 Task: Add the flow automation component in the site builder.
Action: Mouse moved to (930, 68)
Screenshot: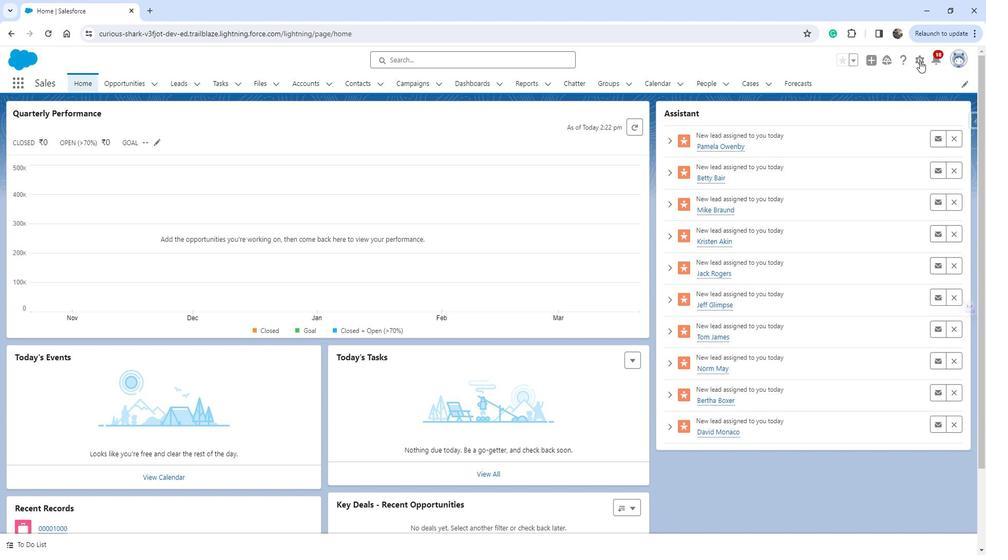 
Action: Mouse pressed left at (930, 68)
Screenshot: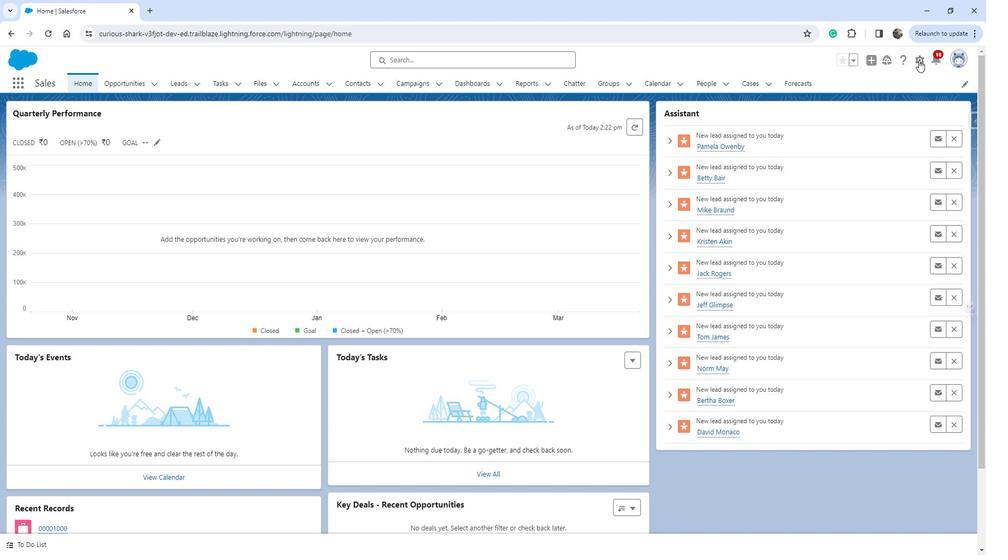 
Action: Mouse moved to (881, 104)
Screenshot: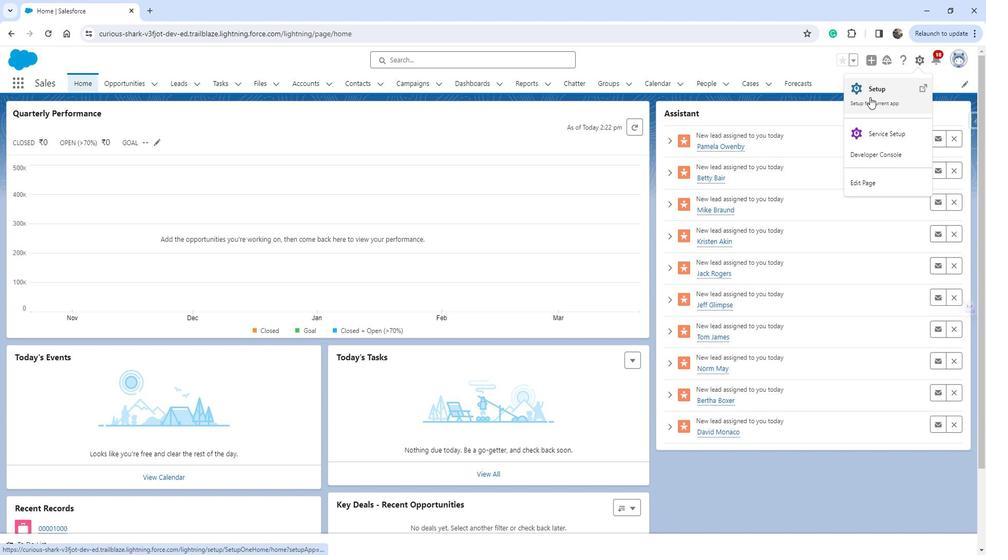 
Action: Mouse pressed left at (881, 104)
Screenshot: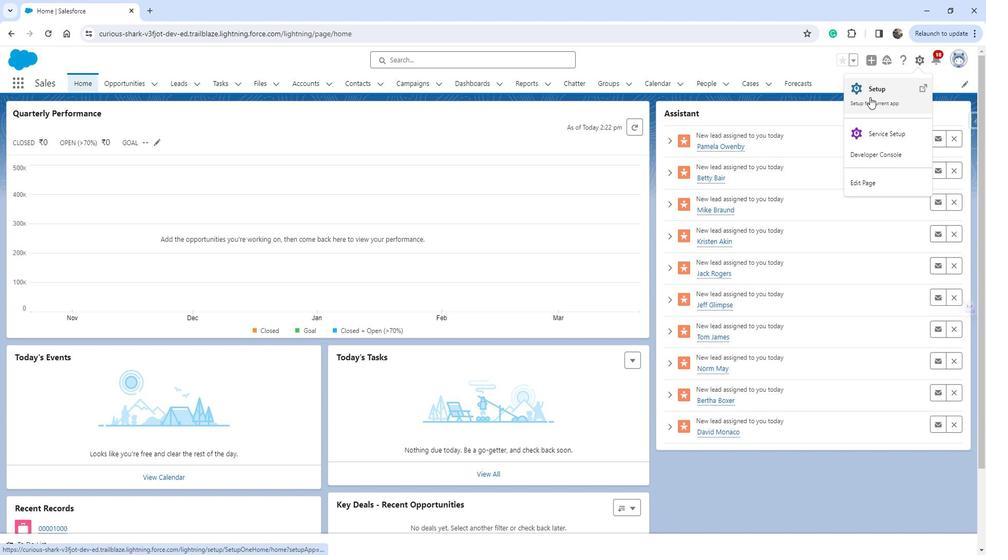 
Action: Mouse moved to (88, 307)
Screenshot: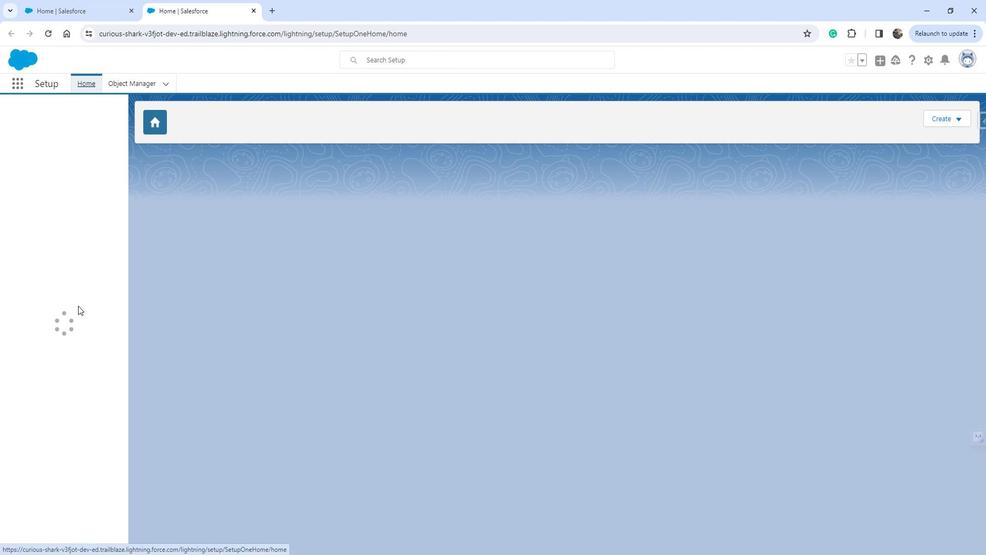
Action: Mouse scrolled (88, 307) with delta (0, 0)
Screenshot: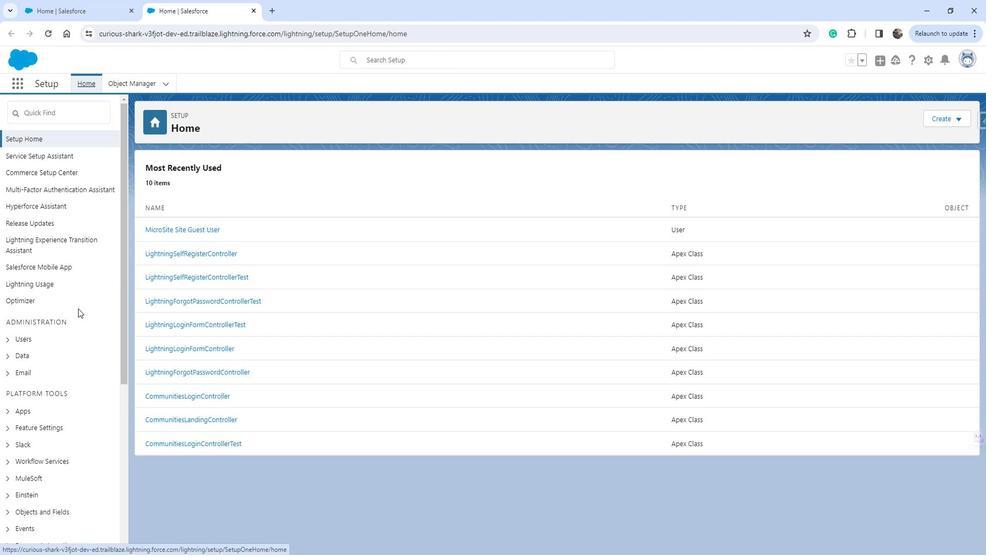 
Action: Mouse scrolled (88, 307) with delta (0, 0)
Screenshot: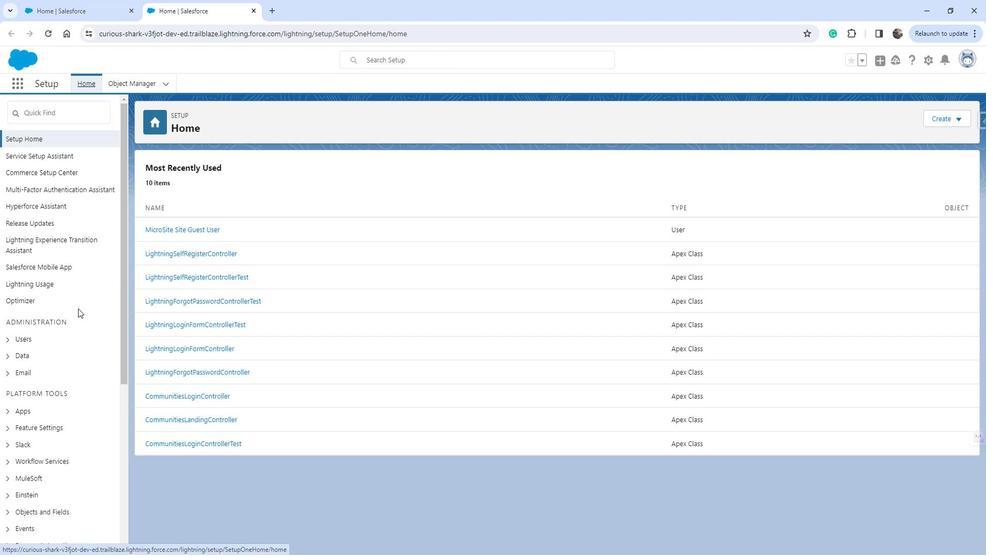 
Action: Mouse scrolled (88, 307) with delta (0, 0)
Screenshot: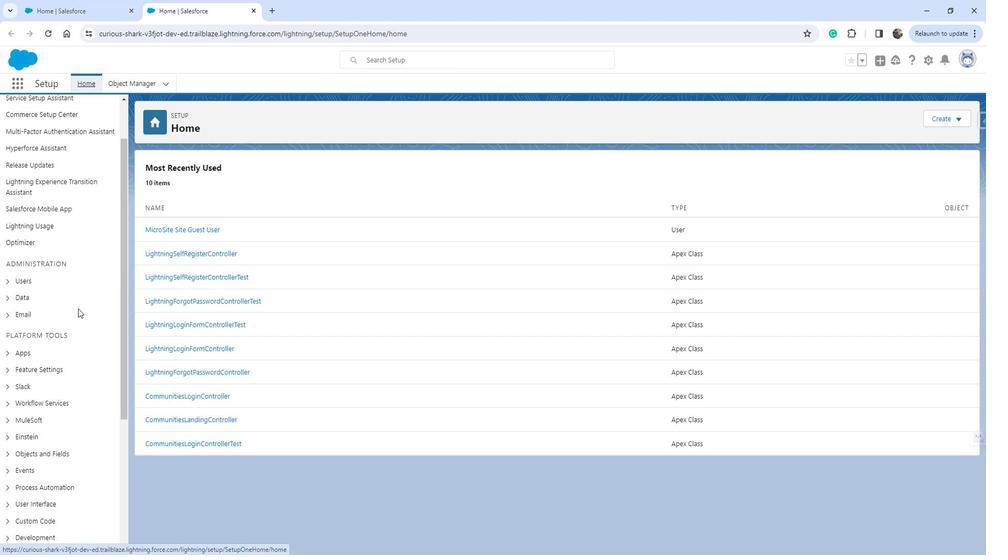 
Action: Mouse moved to (47, 266)
Screenshot: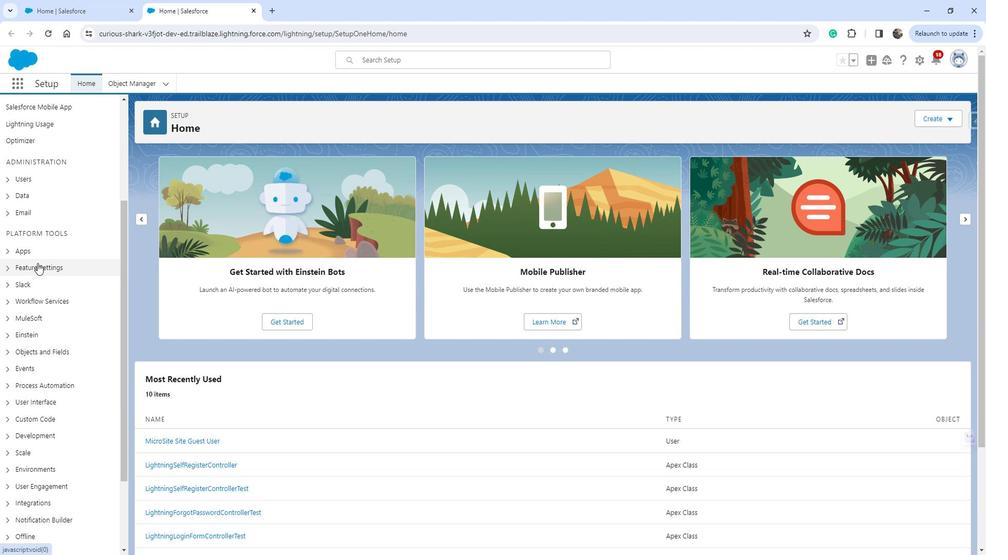 
Action: Mouse pressed left at (47, 266)
Screenshot: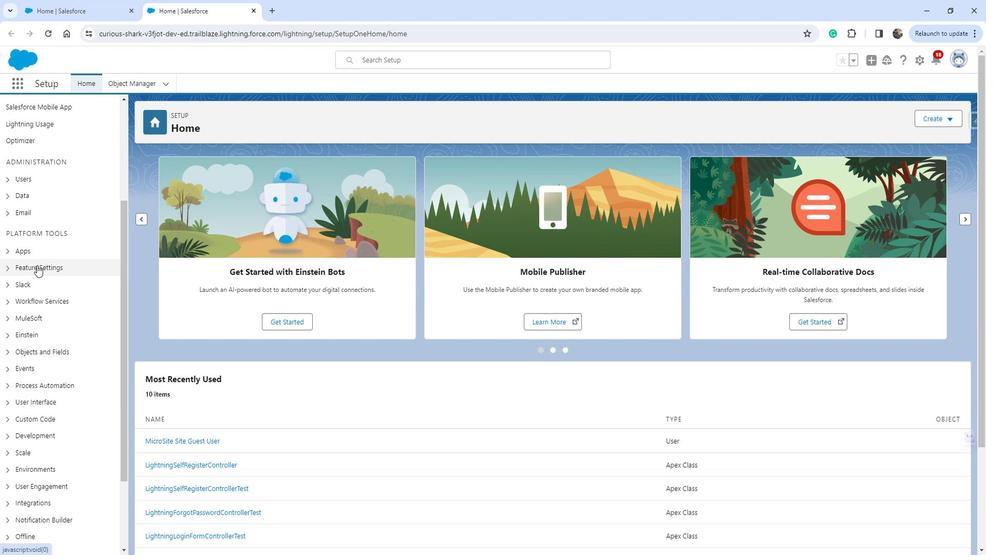 
Action: Mouse moved to (50, 348)
Screenshot: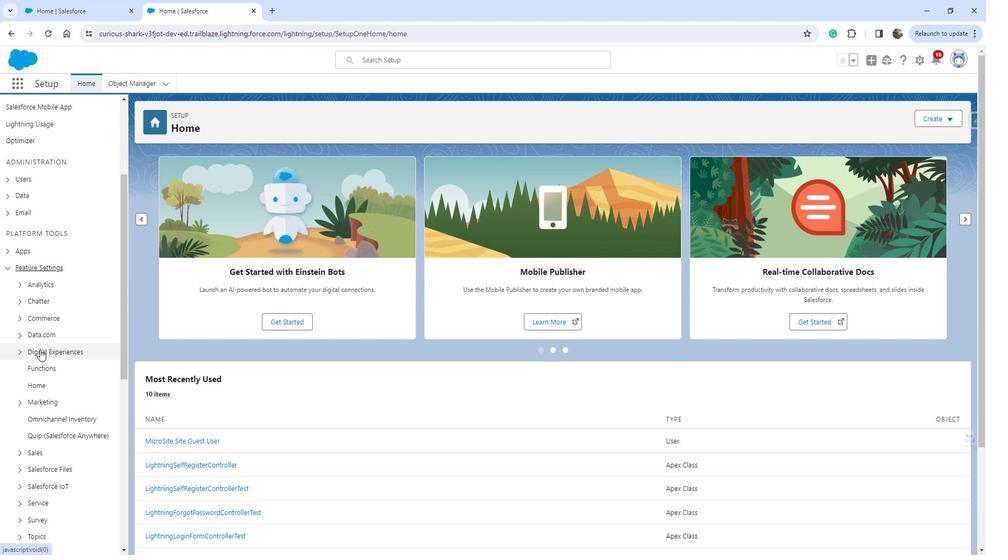 
Action: Mouse pressed left at (50, 348)
Screenshot: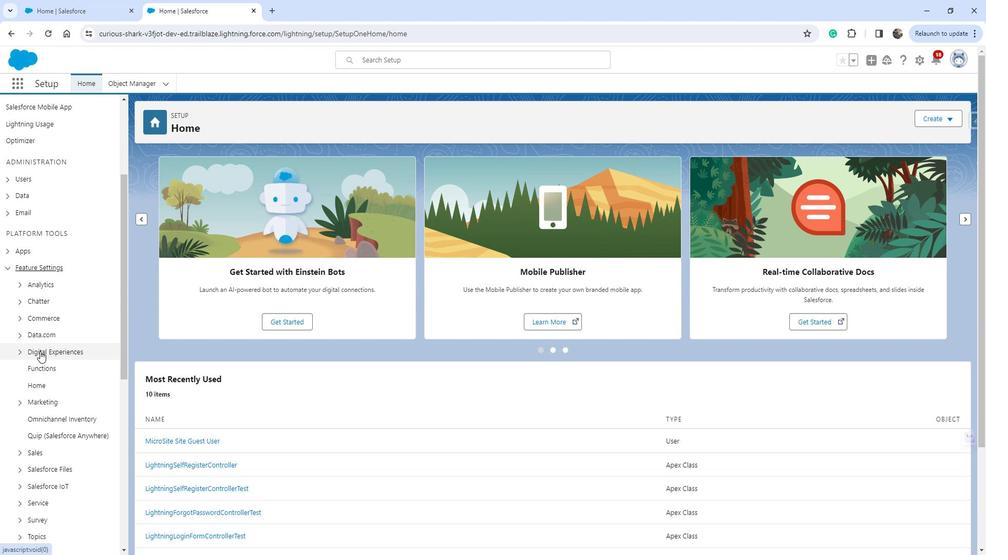 
Action: Mouse moved to (71, 342)
Screenshot: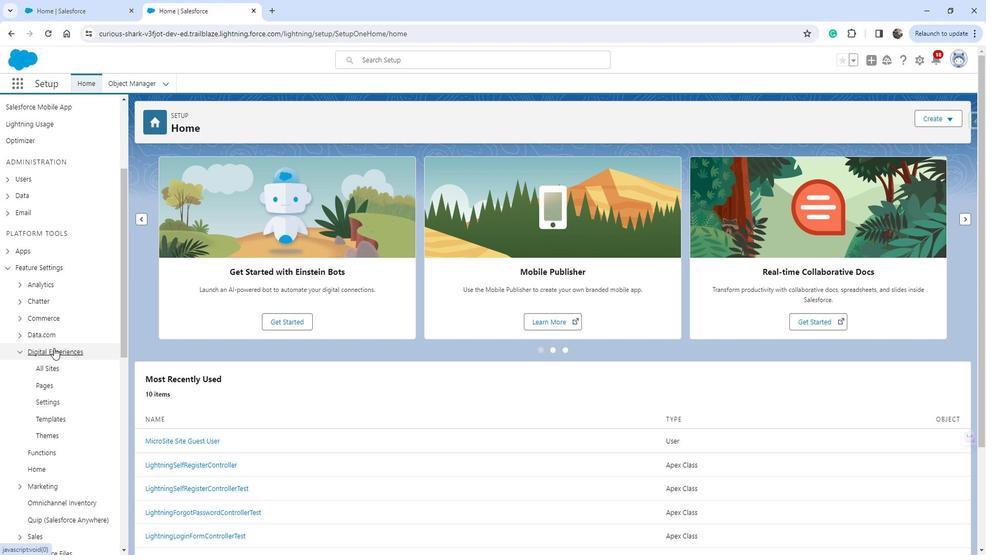 
Action: Mouse scrolled (71, 342) with delta (0, 0)
Screenshot: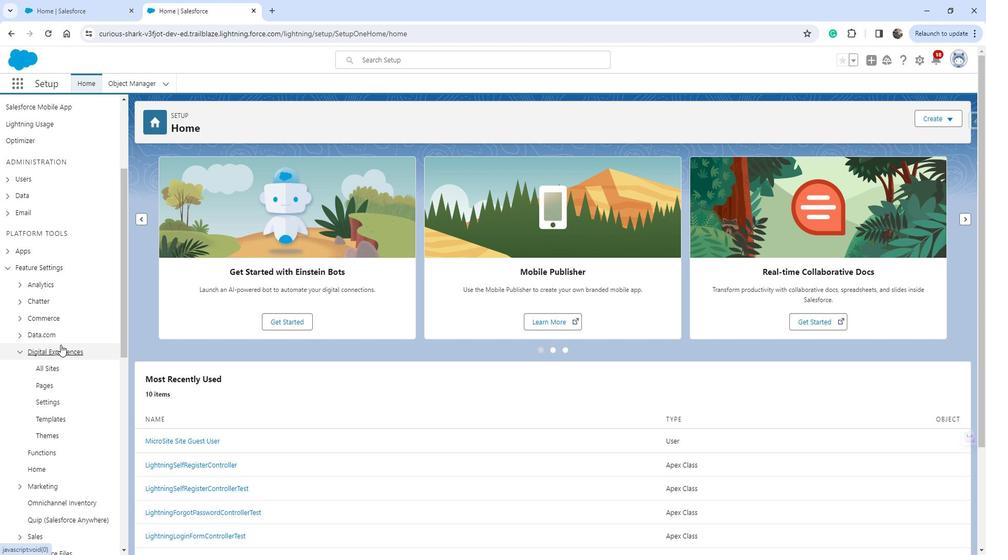 
Action: Mouse scrolled (71, 342) with delta (0, 0)
Screenshot: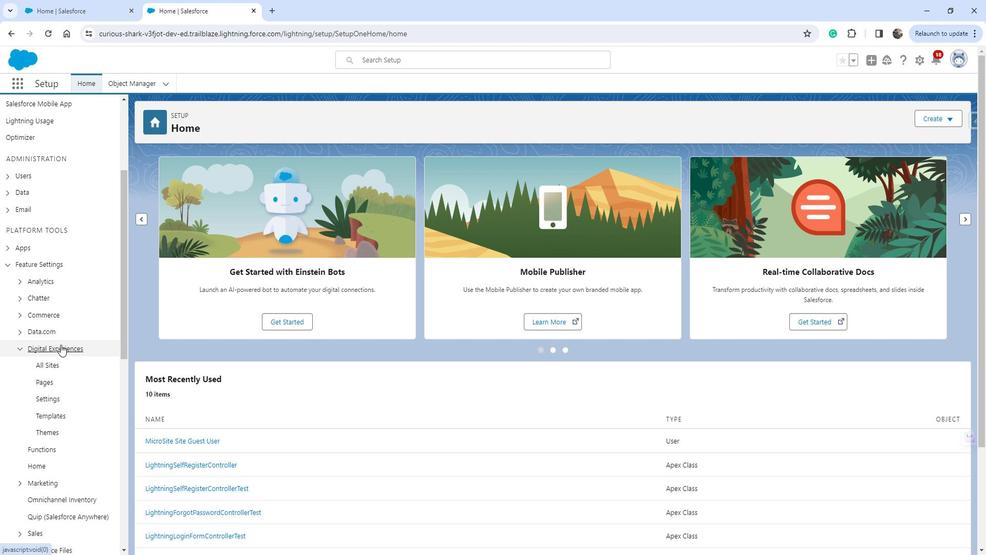 
Action: Mouse moved to (61, 263)
Screenshot: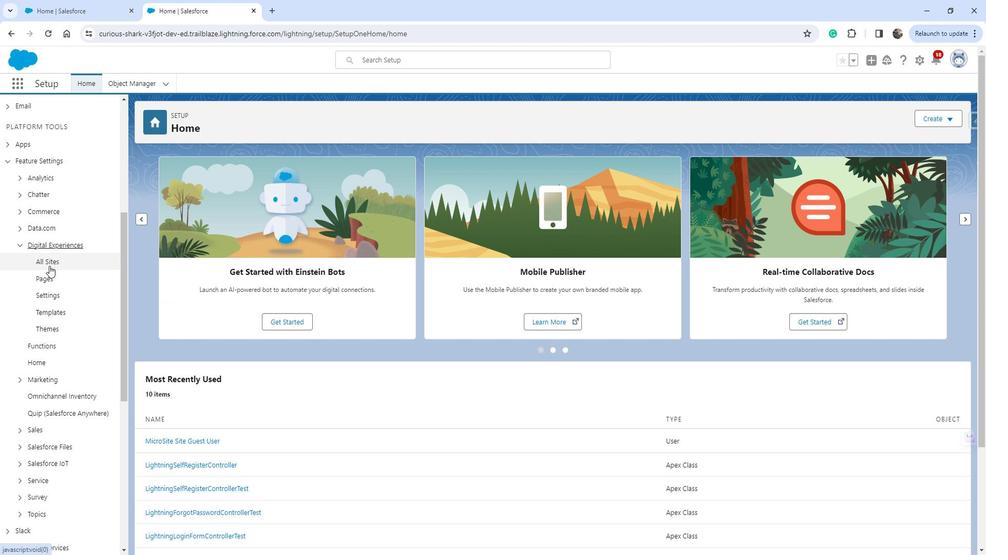 
Action: Mouse pressed left at (61, 263)
Screenshot: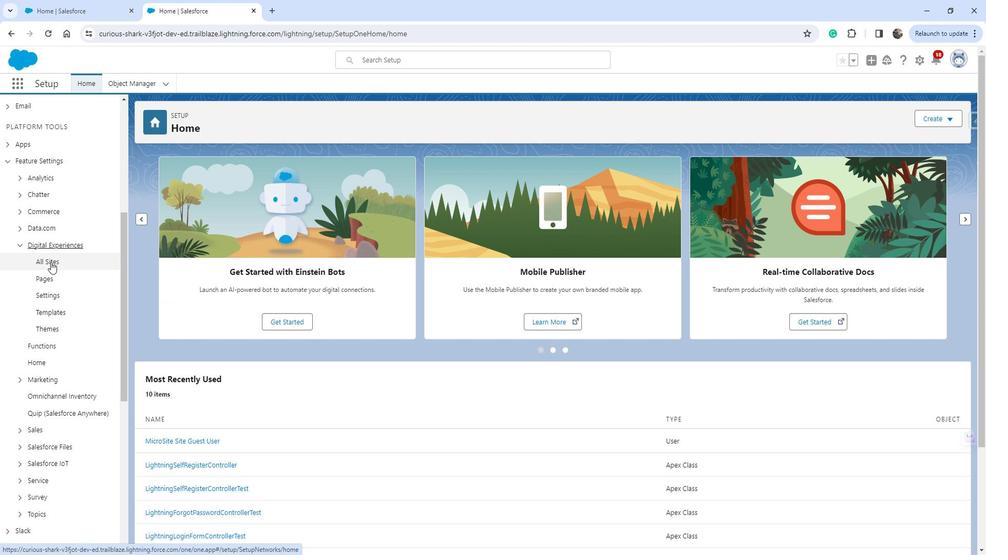 
Action: Mouse moved to (180, 244)
Screenshot: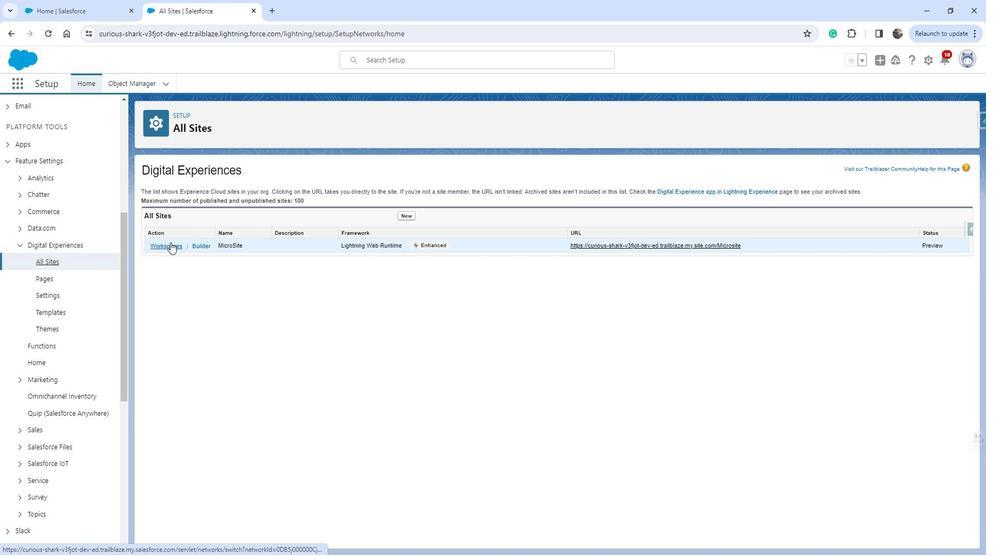 
Action: Mouse pressed left at (180, 244)
Screenshot: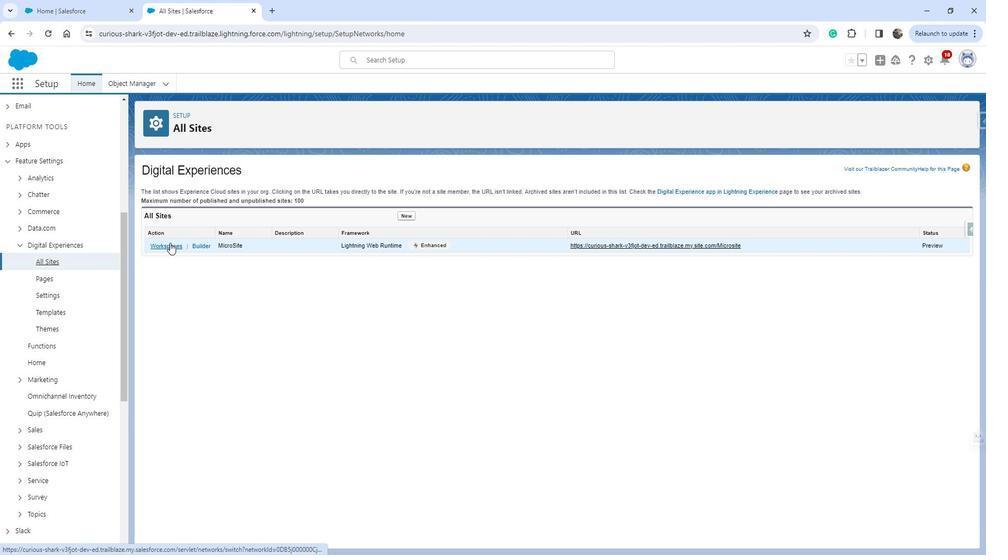 
Action: Mouse moved to (138, 239)
Screenshot: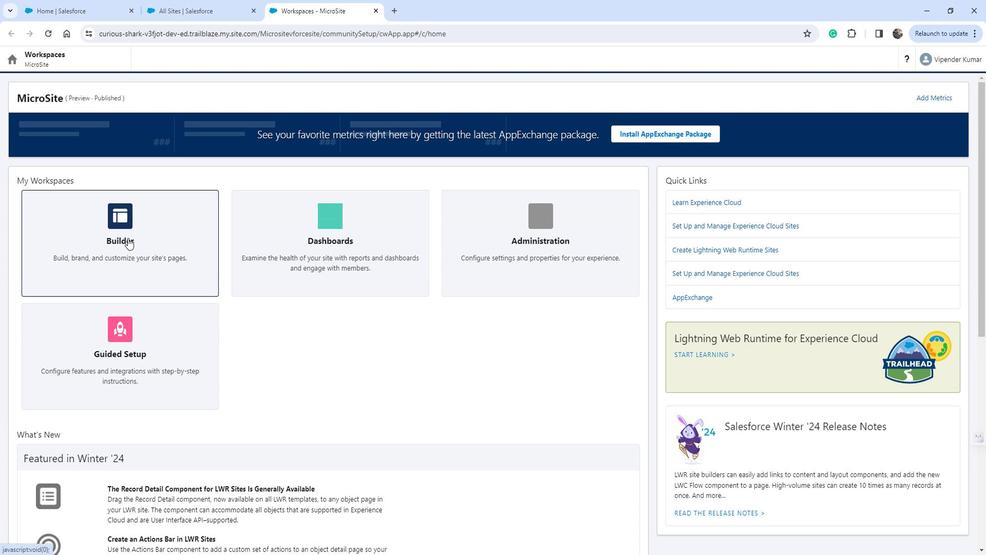 
Action: Mouse pressed left at (138, 239)
Screenshot: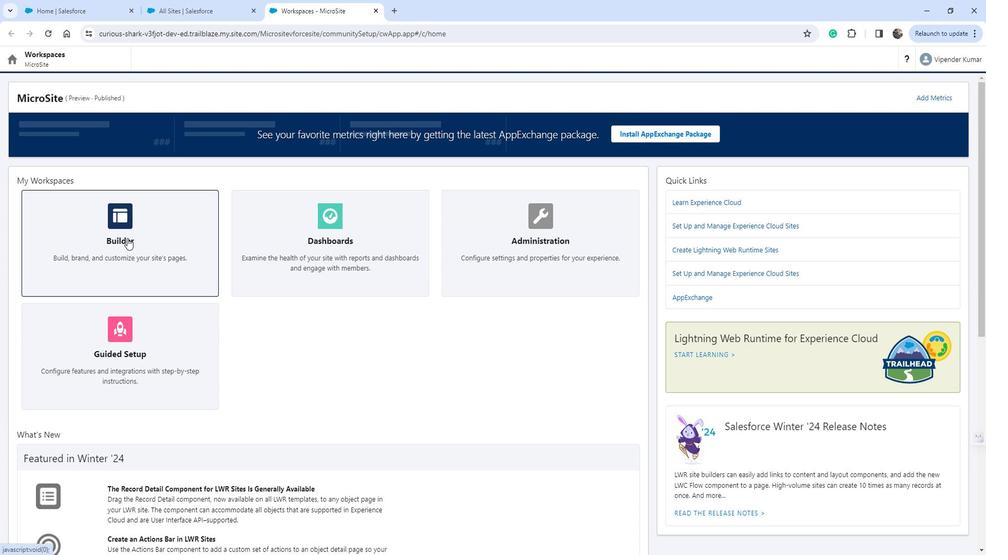 
Action: Mouse moved to (33, 102)
Screenshot: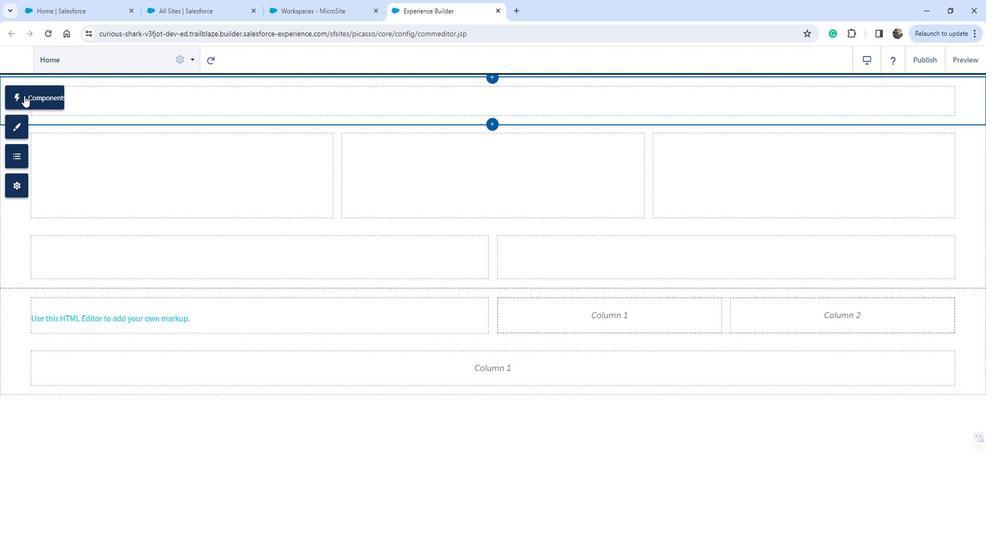 
Action: Mouse pressed left at (33, 102)
Screenshot: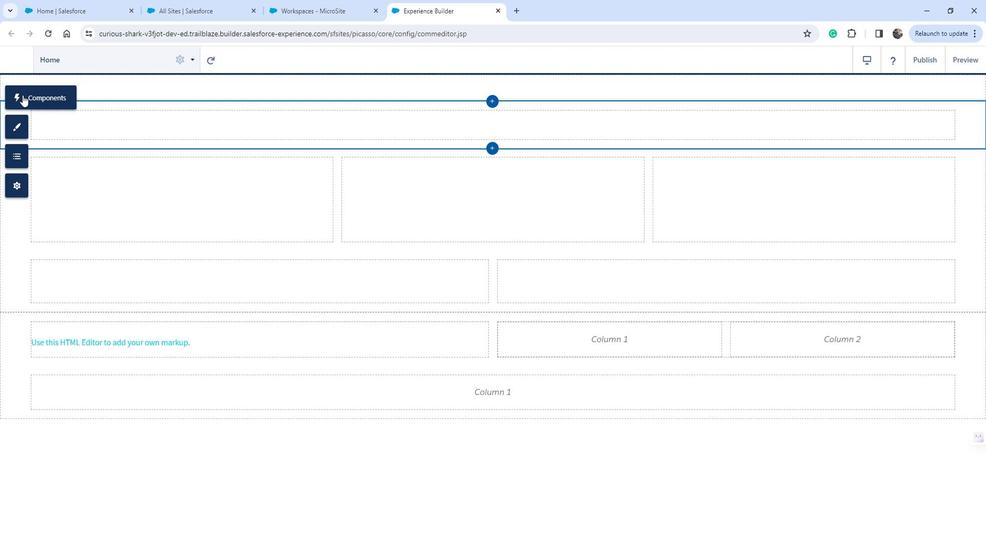 
Action: Mouse moved to (145, 244)
Screenshot: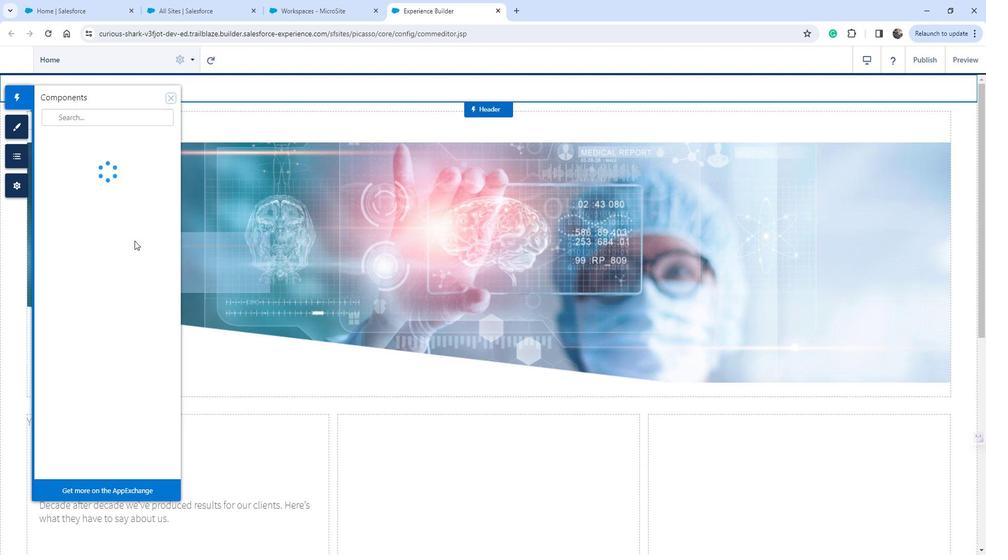 
Action: Mouse scrolled (145, 243) with delta (0, 0)
Screenshot: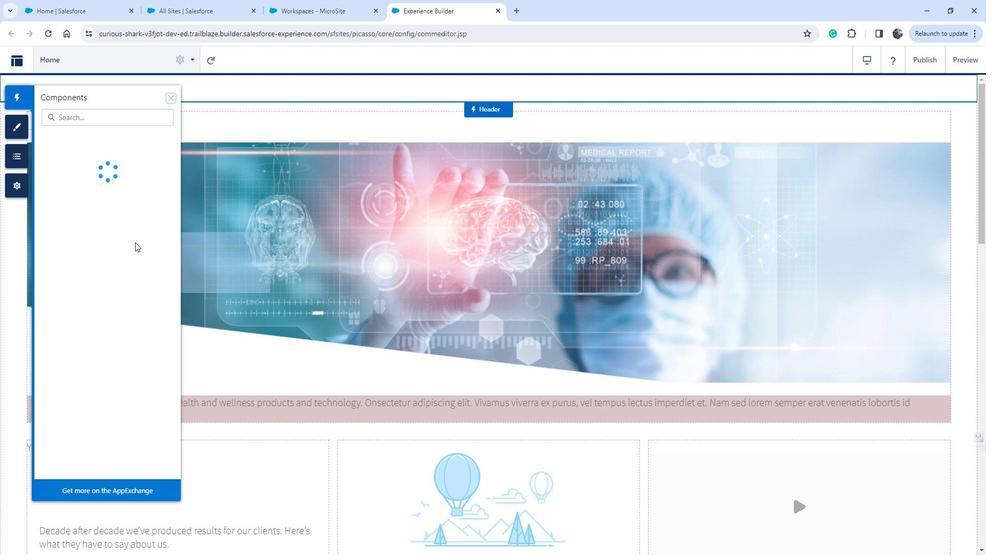 
Action: Mouse scrolled (145, 243) with delta (0, 0)
Screenshot: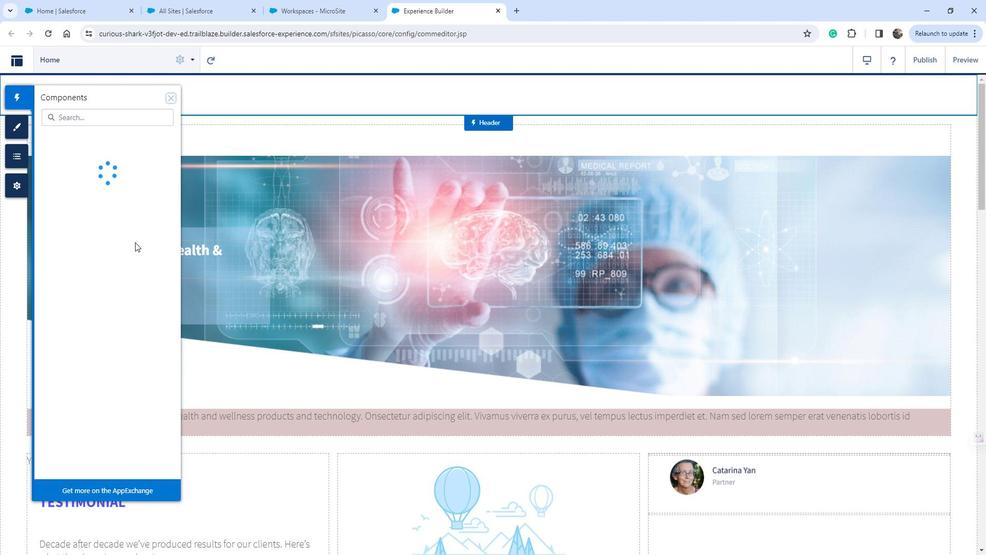 
Action: Mouse moved to (230, 284)
Screenshot: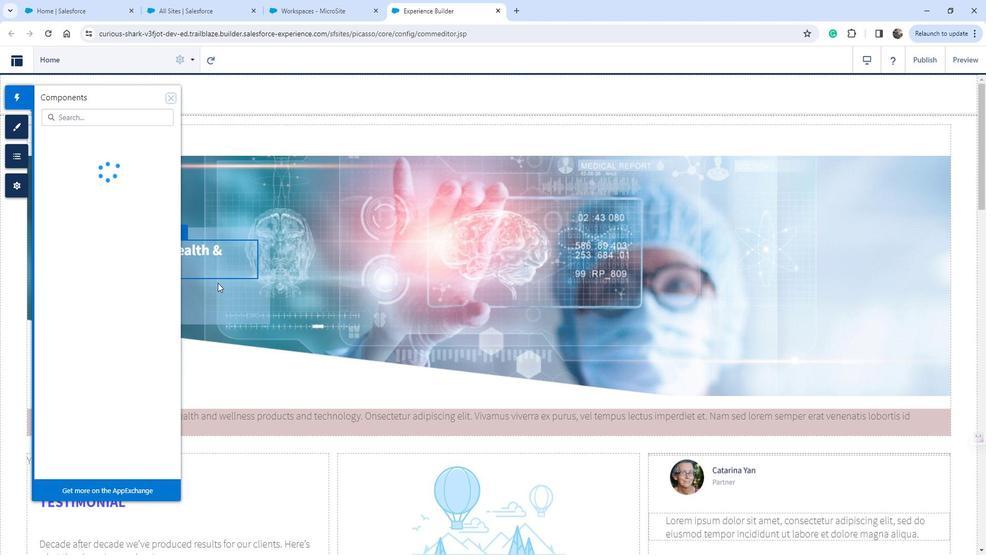 
Action: Mouse scrolled (230, 283) with delta (0, 0)
Screenshot: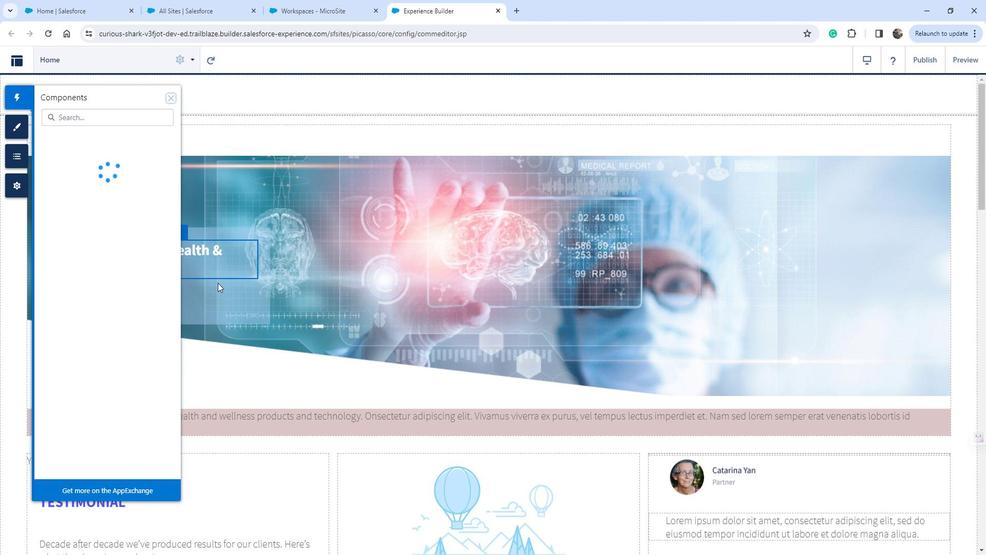 
Action: Mouse scrolled (230, 283) with delta (0, 0)
Screenshot: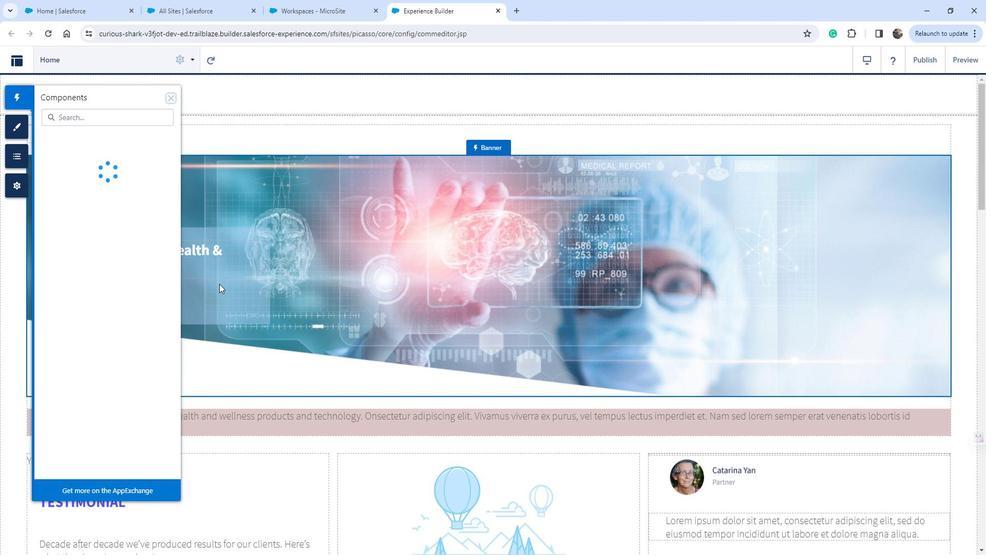 
Action: Mouse scrolled (230, 283) with delta (0, 0)
Screenshot: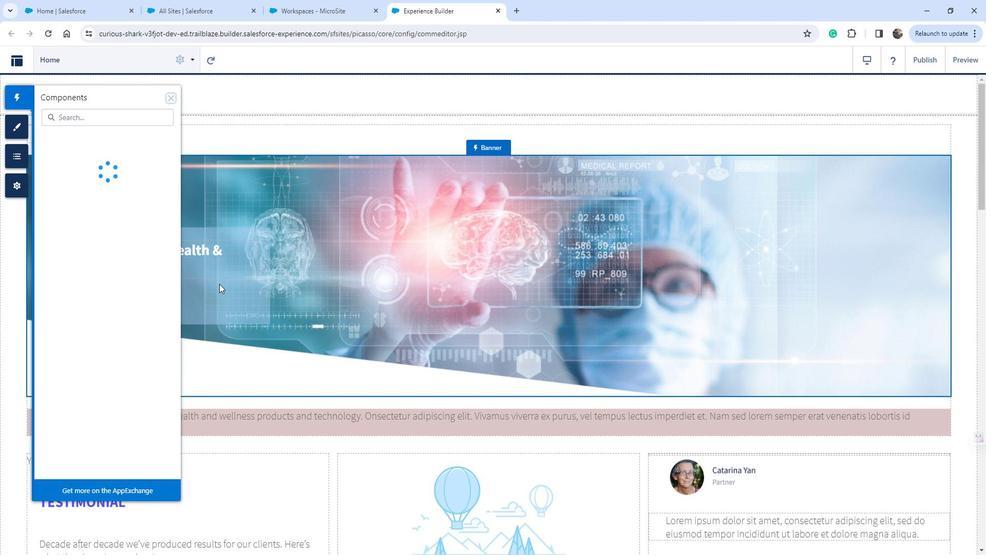 
Action: Mouse scrolled (230, 283) with delta (0, 0)
Screenshot: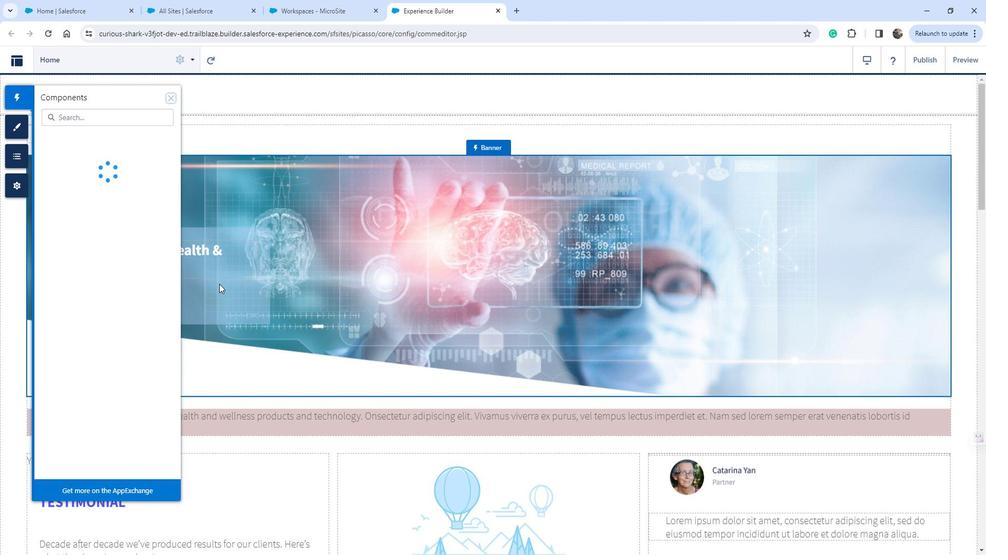 
Action: Mouse moved to (231, 284)
Screenshot: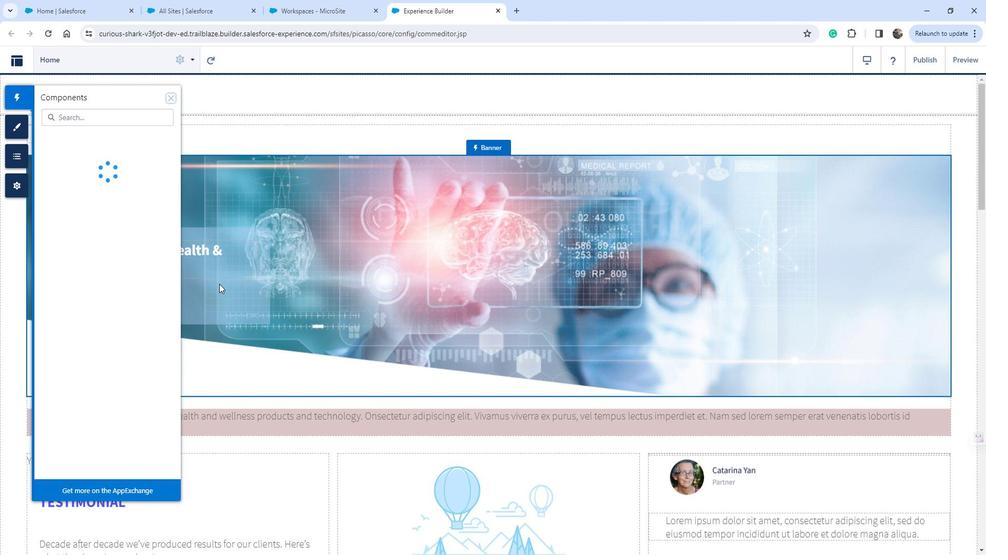 
Action: Mouse scrolled (231, 283) with delta (0, 0)
Screenshot: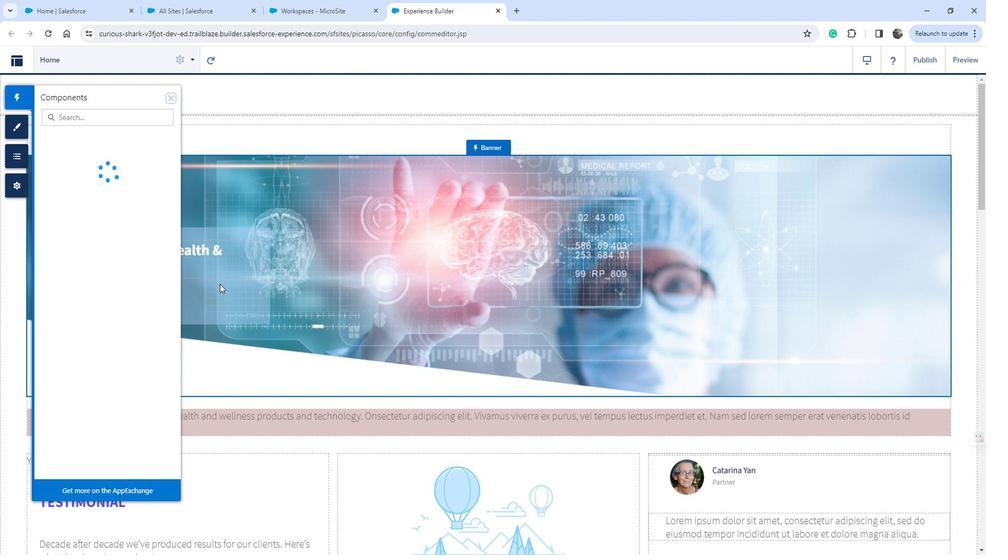 
Action: Mouse moved to (231, 284)
Screenshot: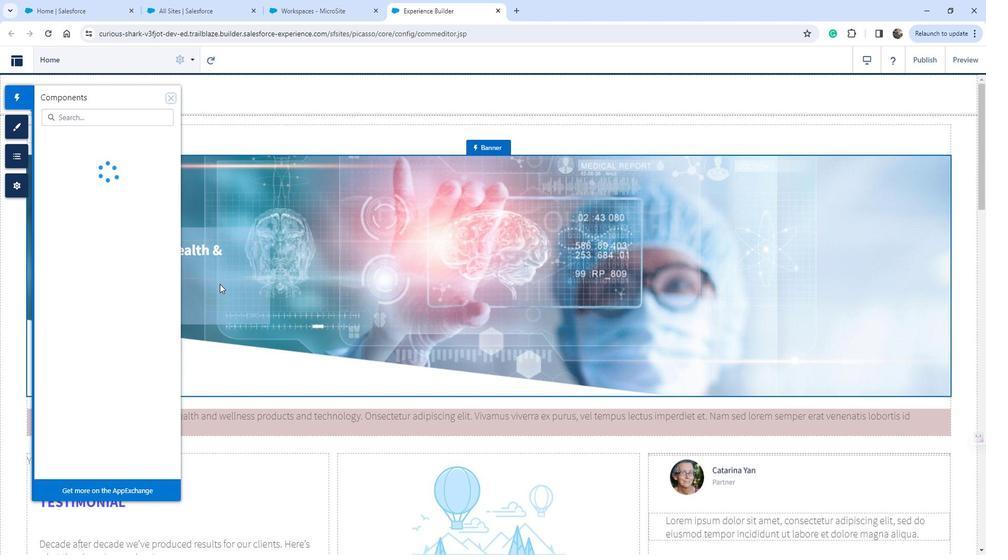 
Action: Mouse scrolled (231, 283) with delta (0, 0)
Screenshot: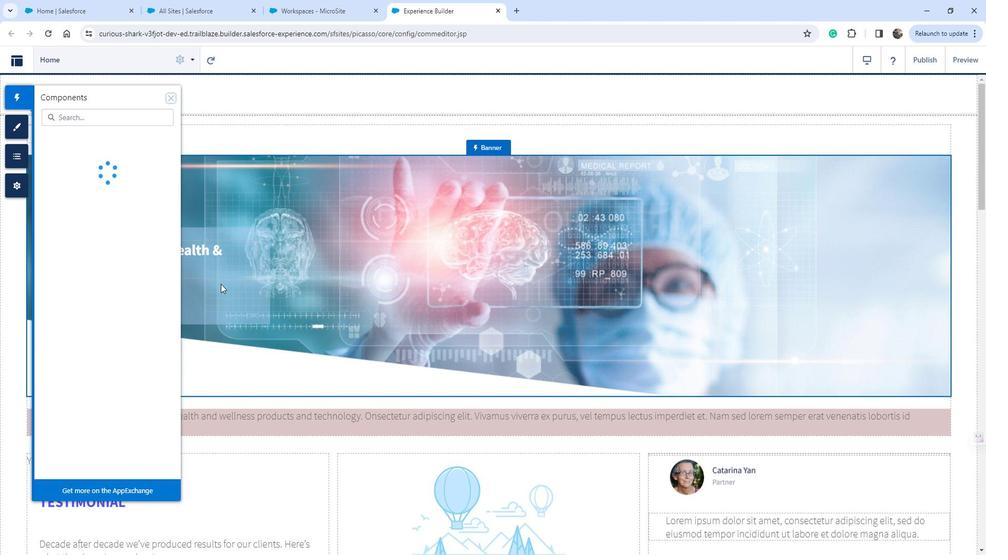
Action: Mouse scrolled (231, 283) with delta (0, 0)
Screenshot: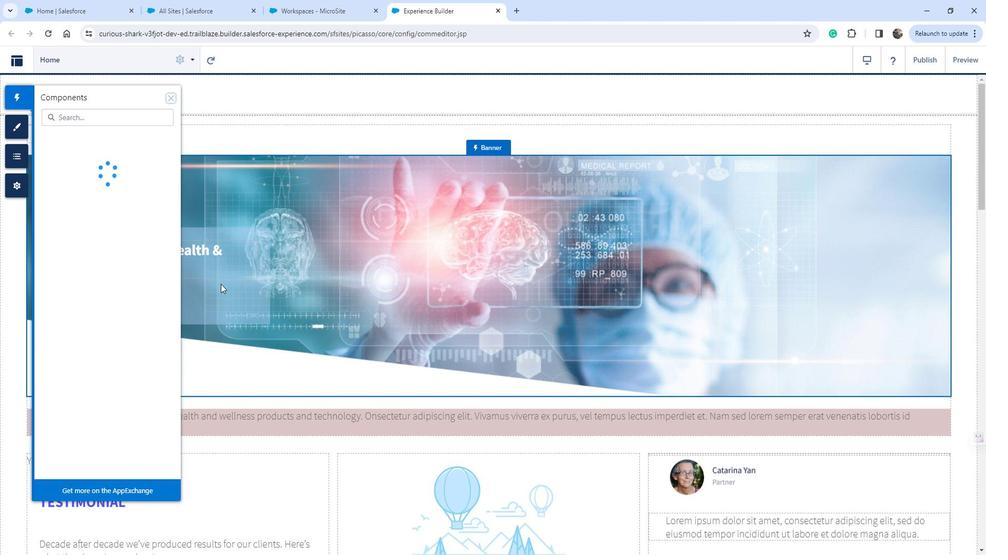
Action: Mouse scrolled (231, 283) with delta (0, 0)
Screenshot: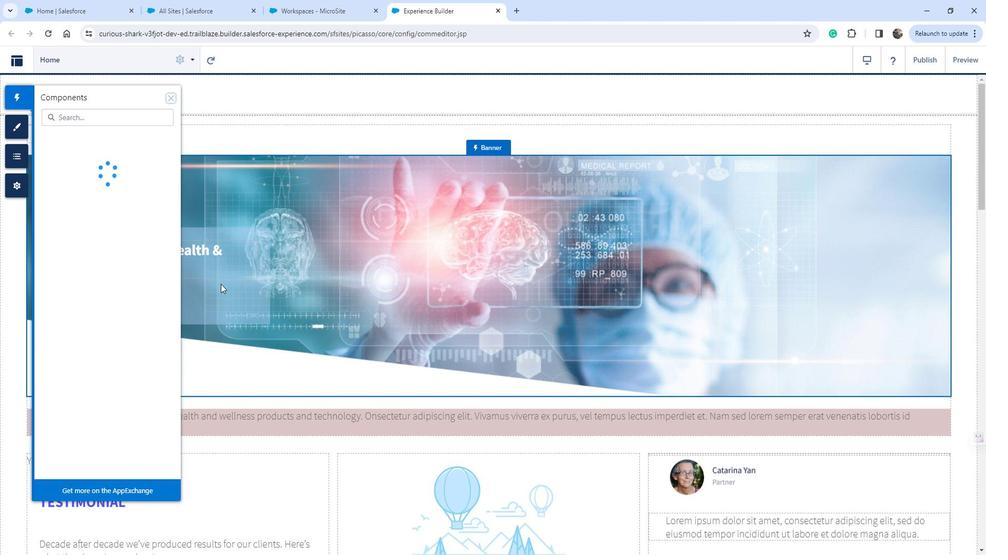 
Action: Mouse scrolled (231, 283) with delta (0, 0)
Screenshot: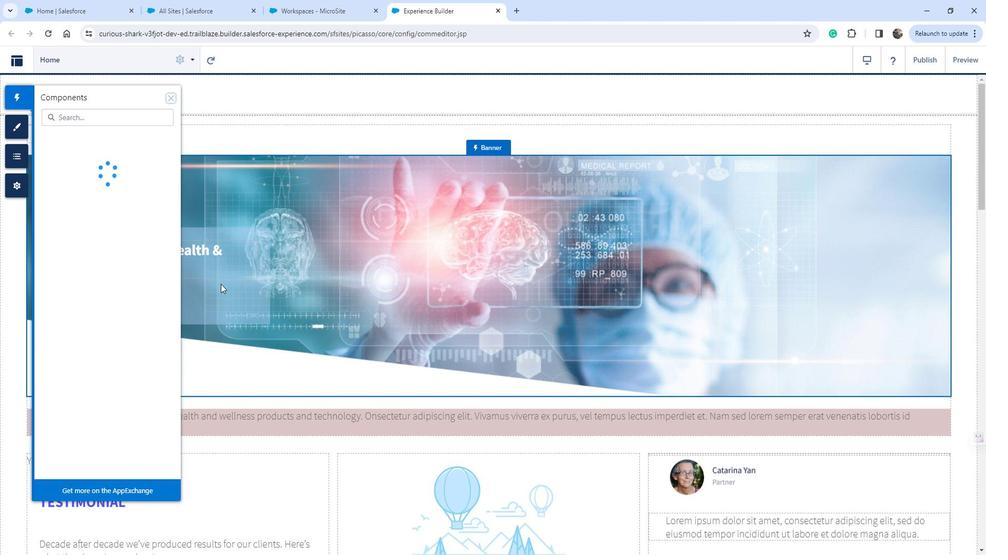 
Action: Mouse scrolled (231, 283) with delta (0, 0)
Screenshot: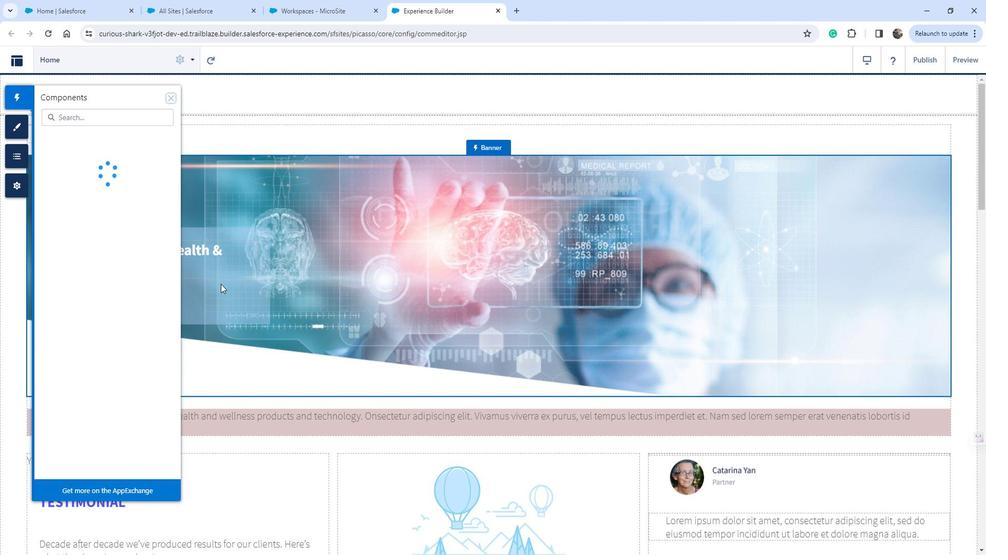
Action: Mouse moved to (233, 284)
Screenshot: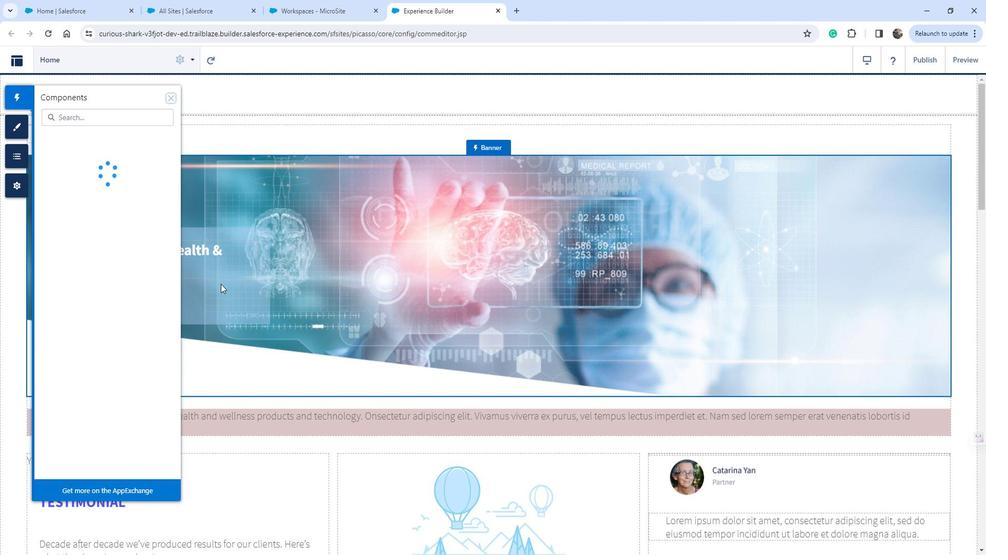 
Action: Mouse scrolled (233, 283) with delta (0, 0)
Screenshot: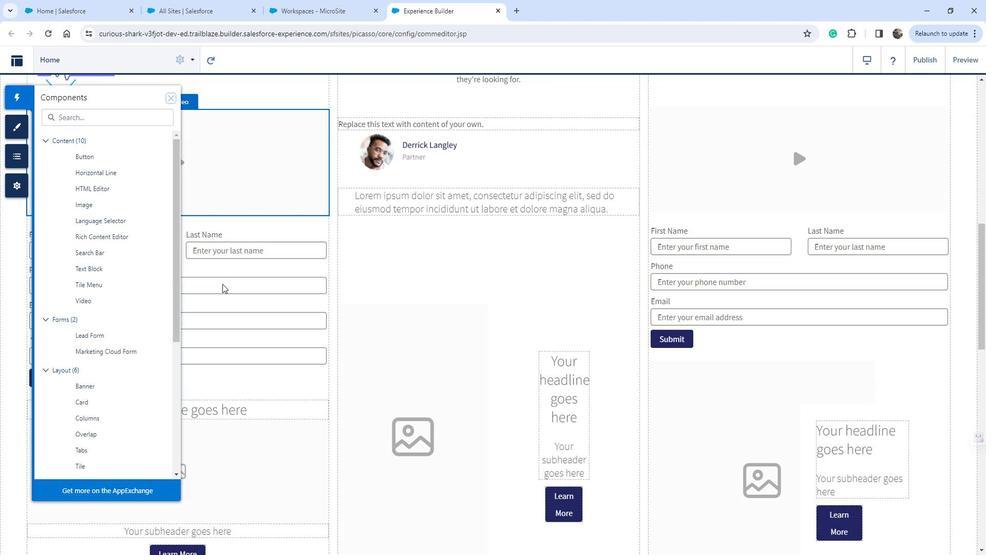 
Action: Mouse scrolled (233, 283) with delta (0, 0)
Screenshot: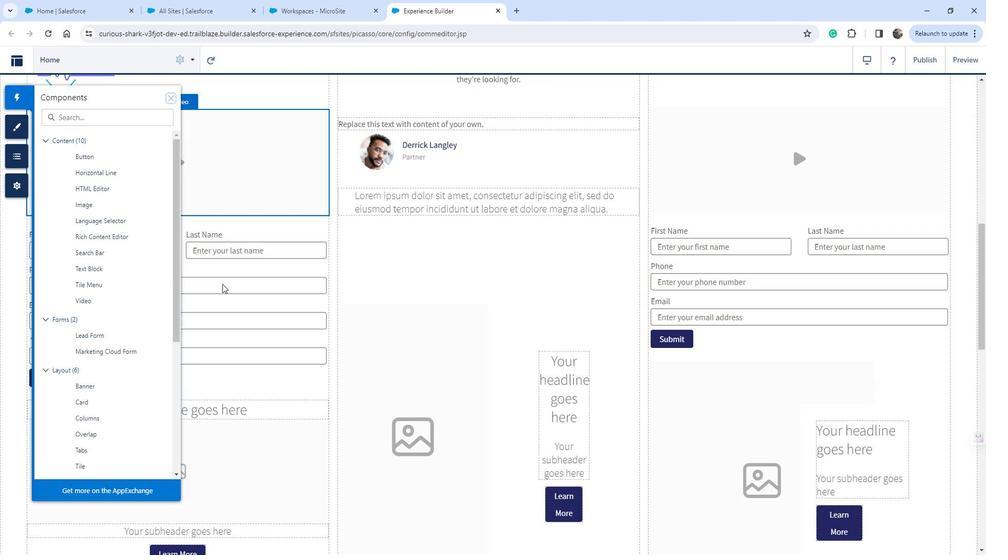 
Action: Mouse scrolled (233, 283) with delta (0, 0)
Screenshot: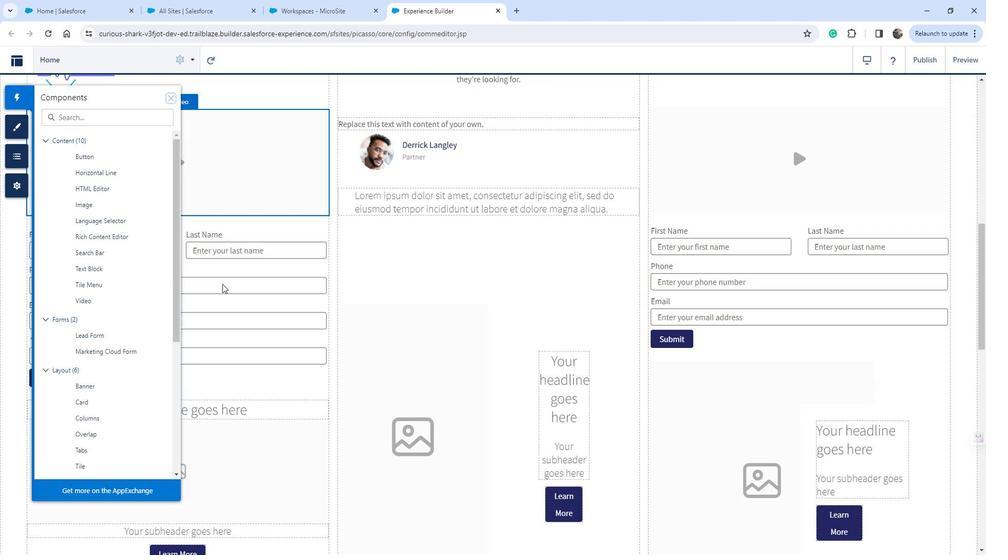 
Action: Mouse scrolled (233, 283) with delta (0, 0)
Screenshot: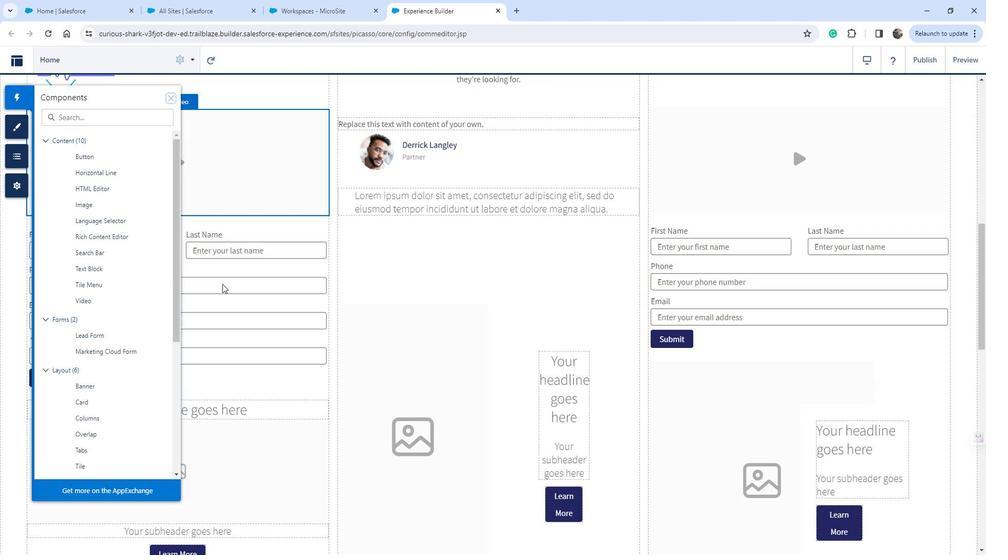 
Action: Mouse scrolled (233, 283) with delta (0, 0)
Screenshot: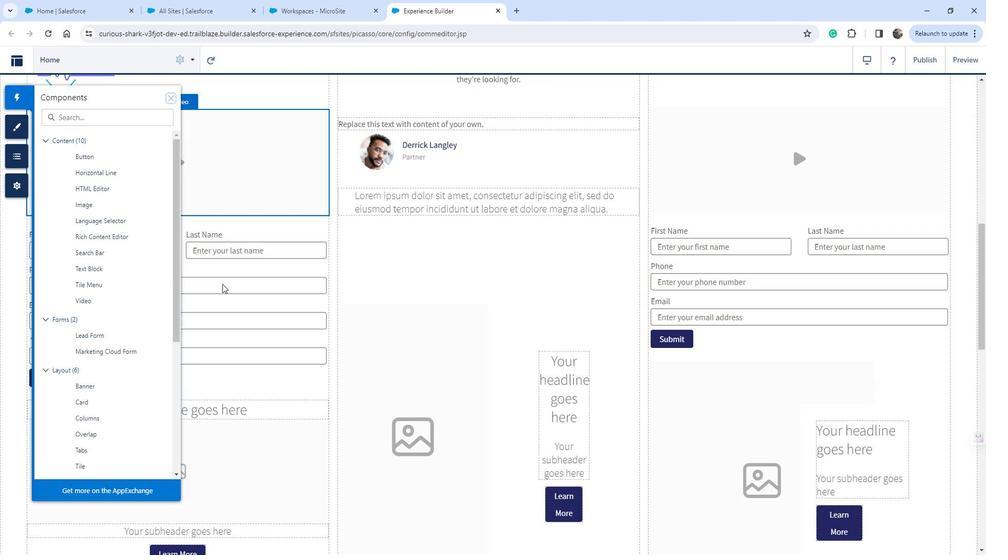 
Action: Mouse scrolled (233, 283) with delta (0, 0)
Screenshot: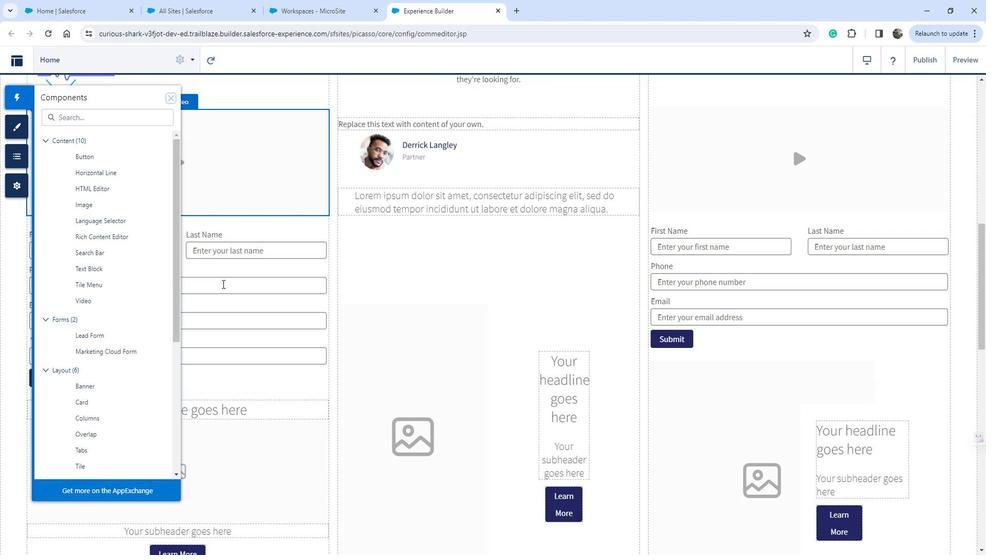 
Action: Mouse scrolled (233, 283) with delta (0, 0)
Screenshot: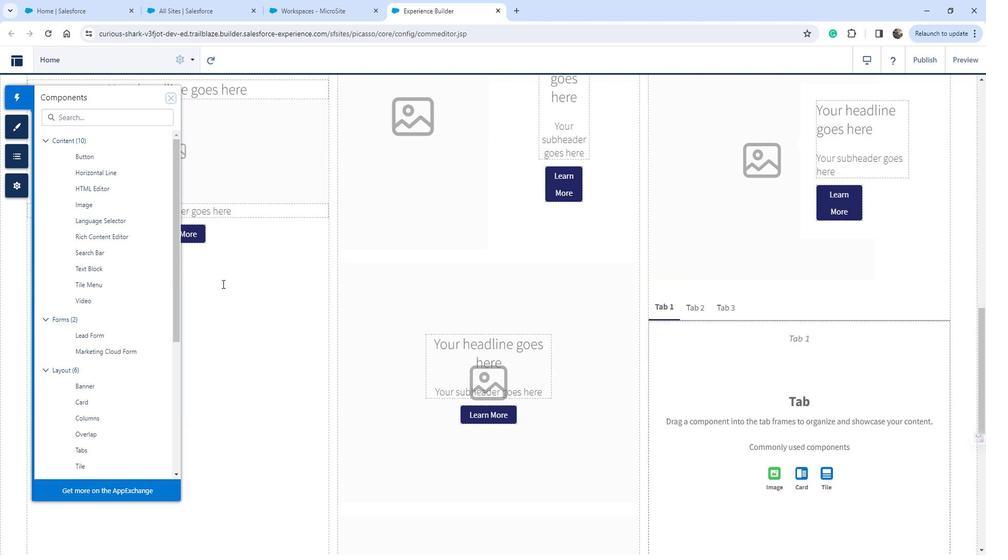 
Action: Mouse scrolled (233, 283) with delta (0, 0)
Screenshot: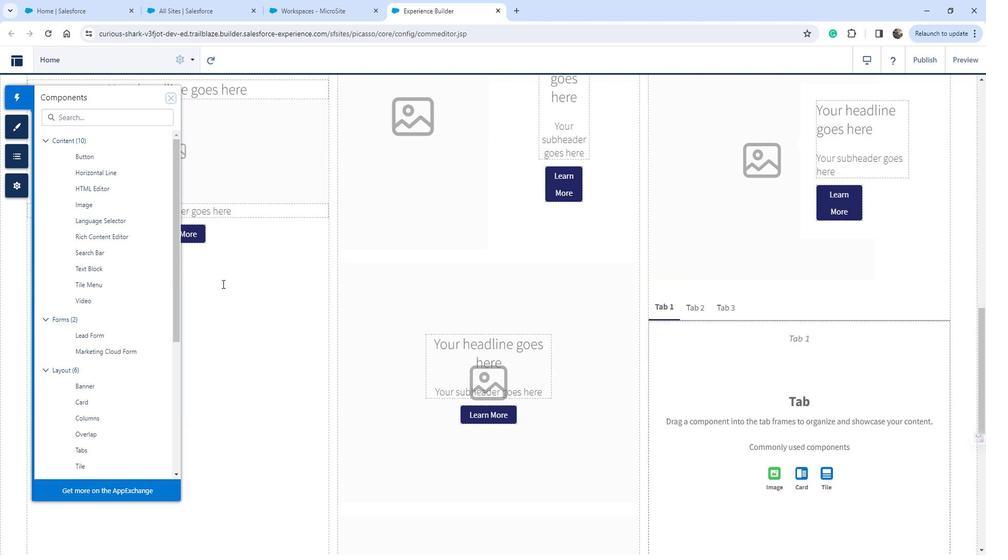 
Action: Mouse scrolled (233, 283) with delta (0, 0)
Screenshot: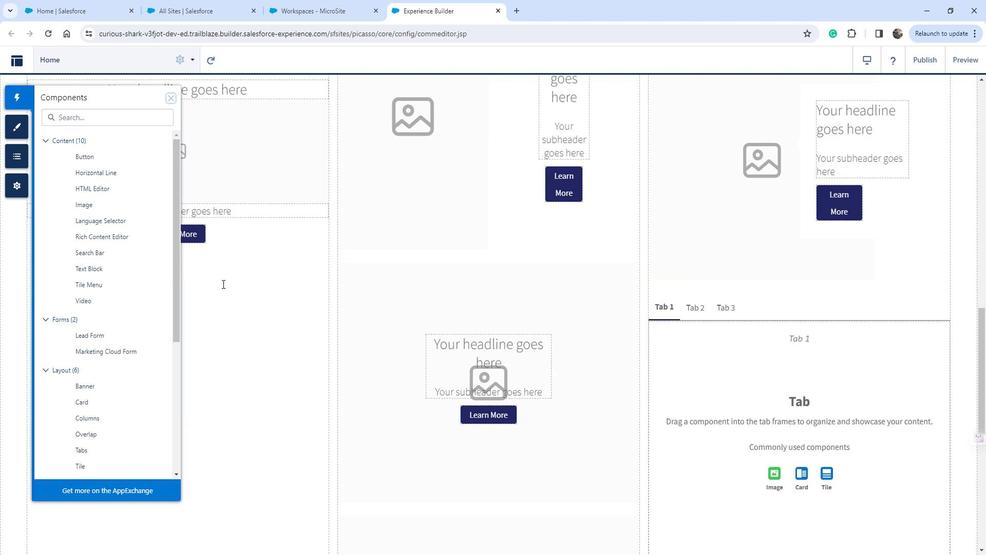 
Action: Mouse scrolled (233, 283) with delta (0, 0)
Screenshot: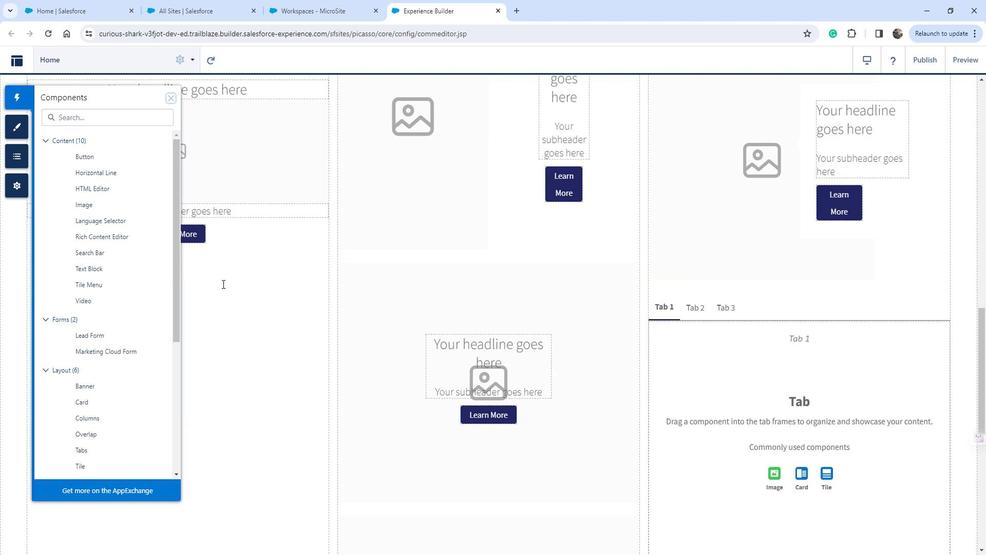 
Action: Mouse scrolled (233, 284) with delta (0, 0)
Screenshot: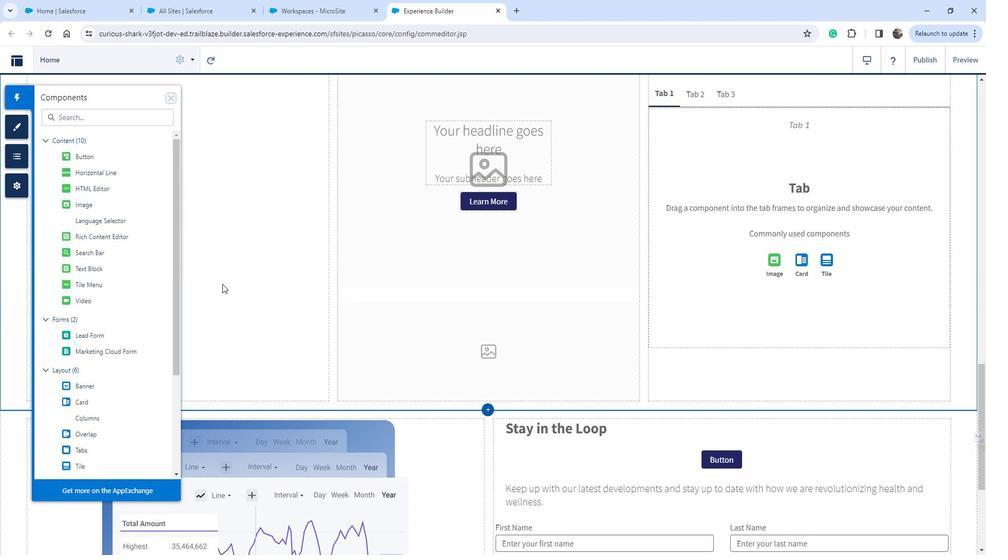
Action: Mouse scrolled (233, 284) with delta (0, 0)
Screenshot: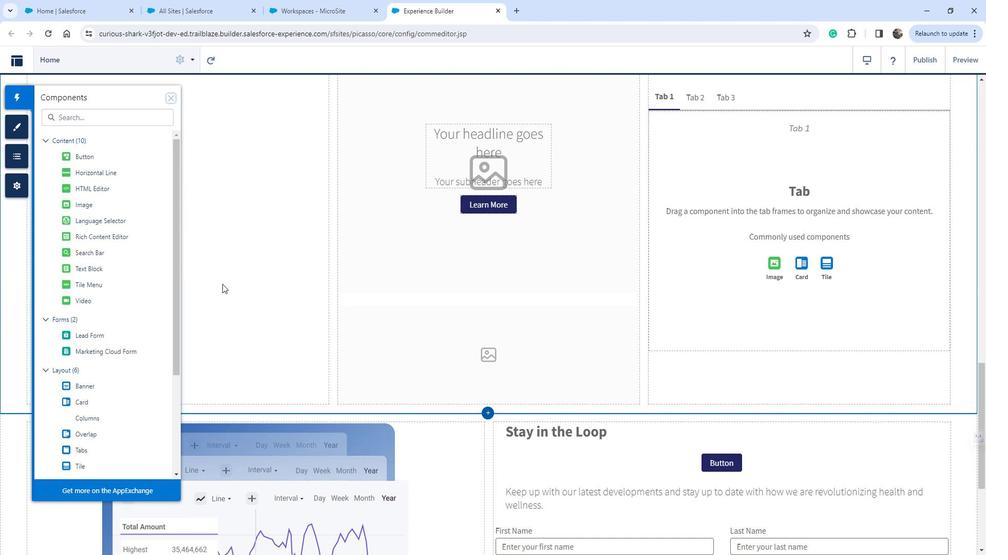 
Action: Mouse moved to (99, 270)
Screenshot: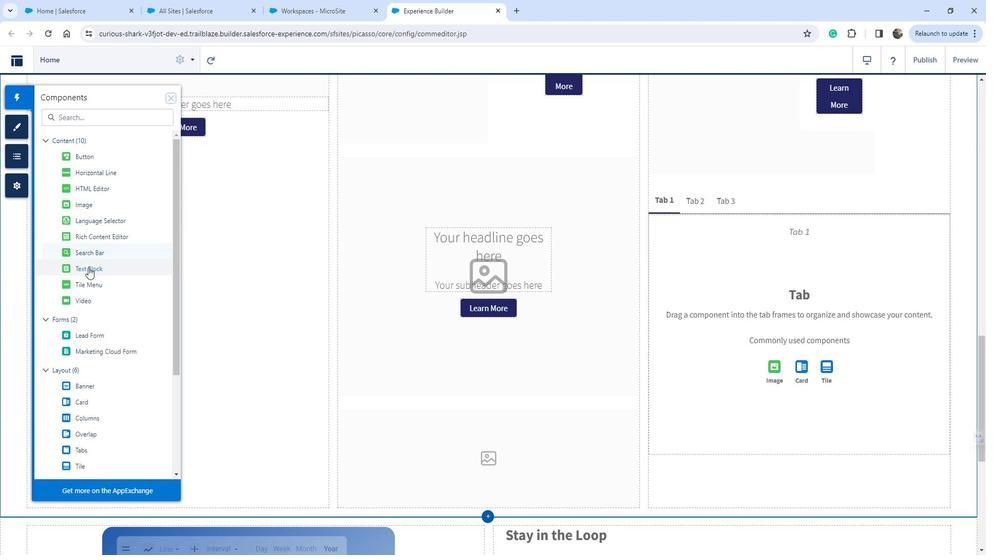 
Action: Mouse scrolled (99, 270) with delta (0, 0)
Screenshot: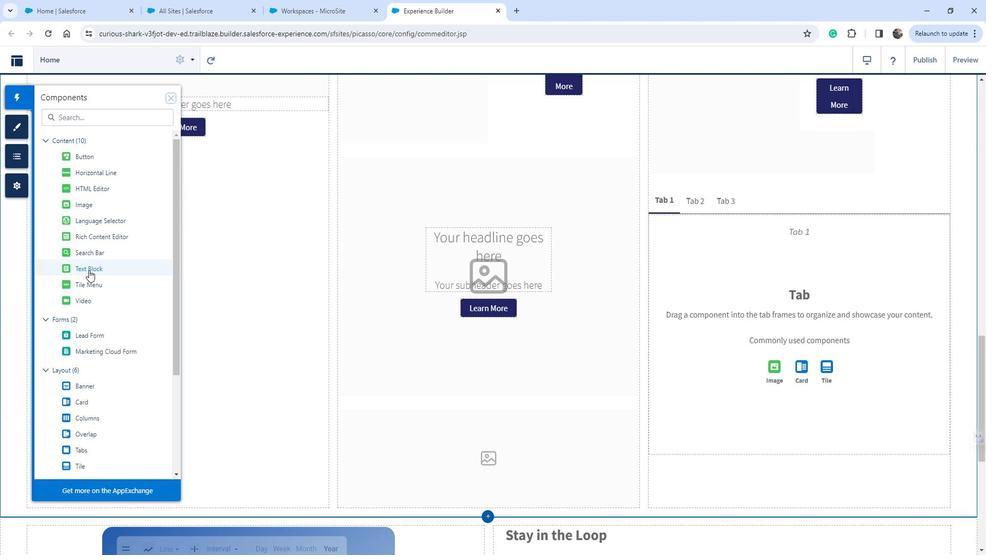 
Action: Mouse scrolled (99, 270) with delta (0, 0)
Screenshot: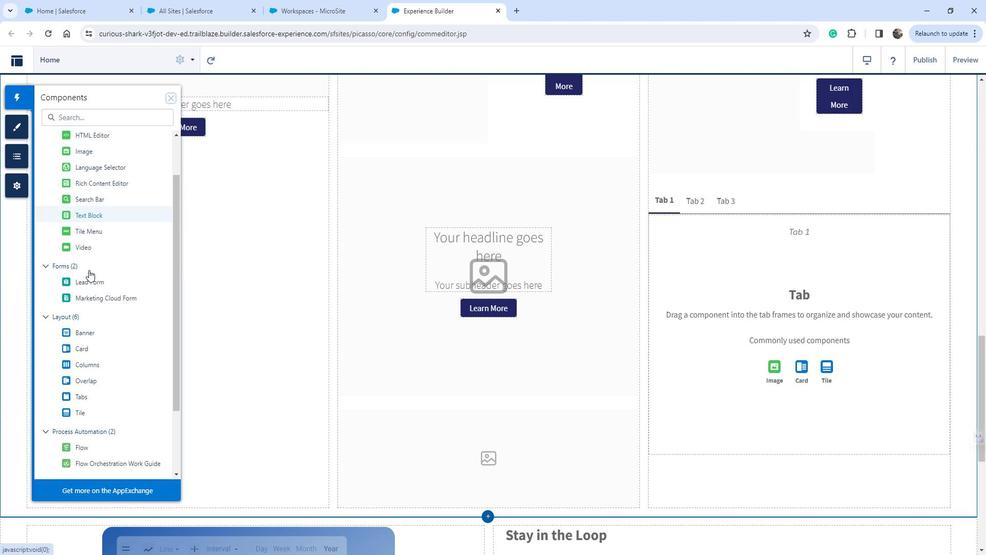 
Action: Mouse scrolled (99, 270) with delta (0, 0)
Screenshot: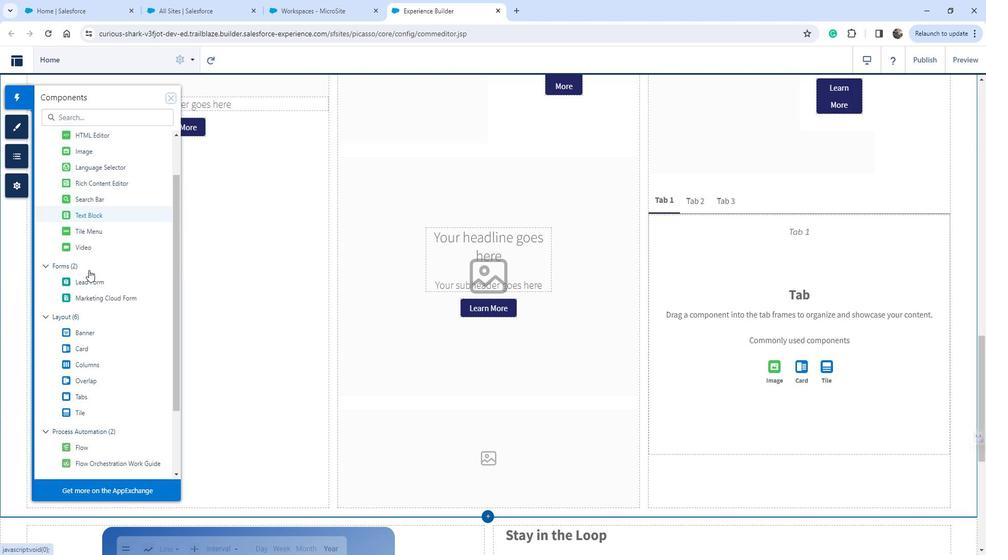 
Action: Mouse scrolled (99, 270) with delta (0, 0)
Screenshot: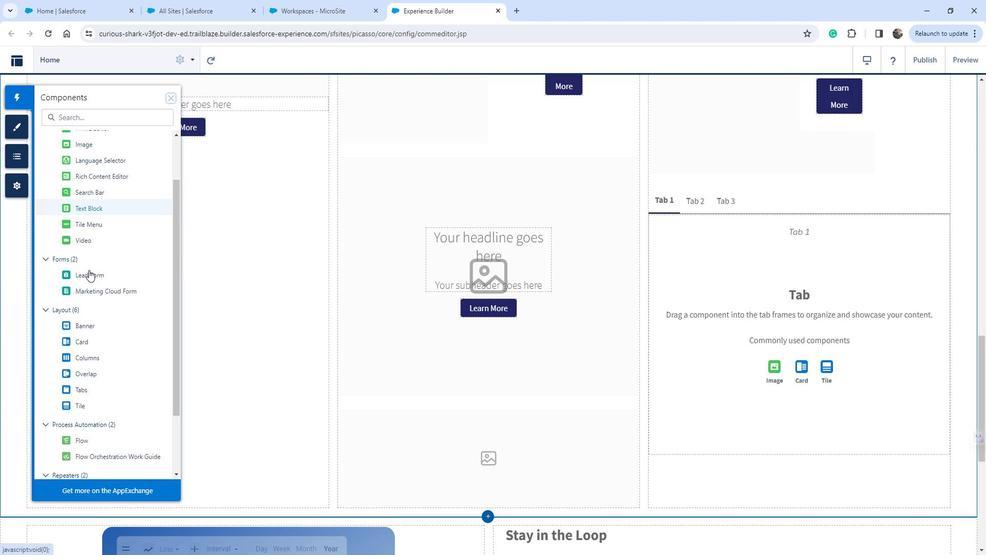 
Action: Mouse moved to (92, 355)
Screenshot: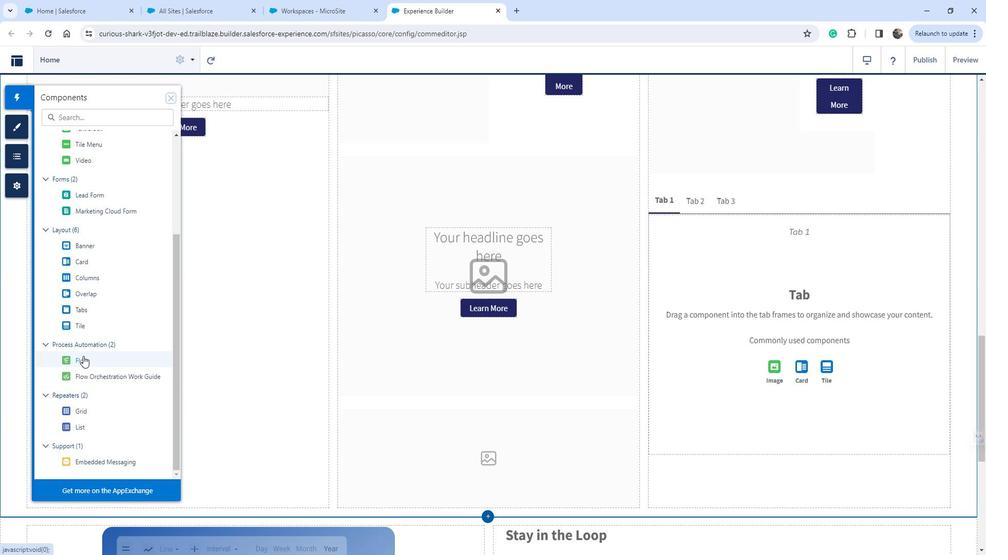 
Action: Mouse pressed left at (92, 355)
Screenshot: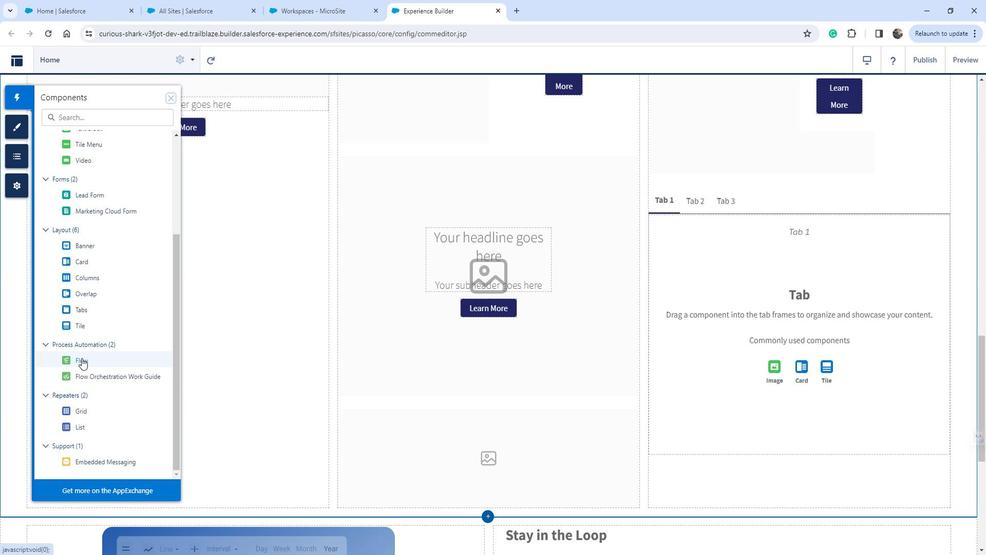 
Action: Mouse moved to (242, 246)
Screenshot: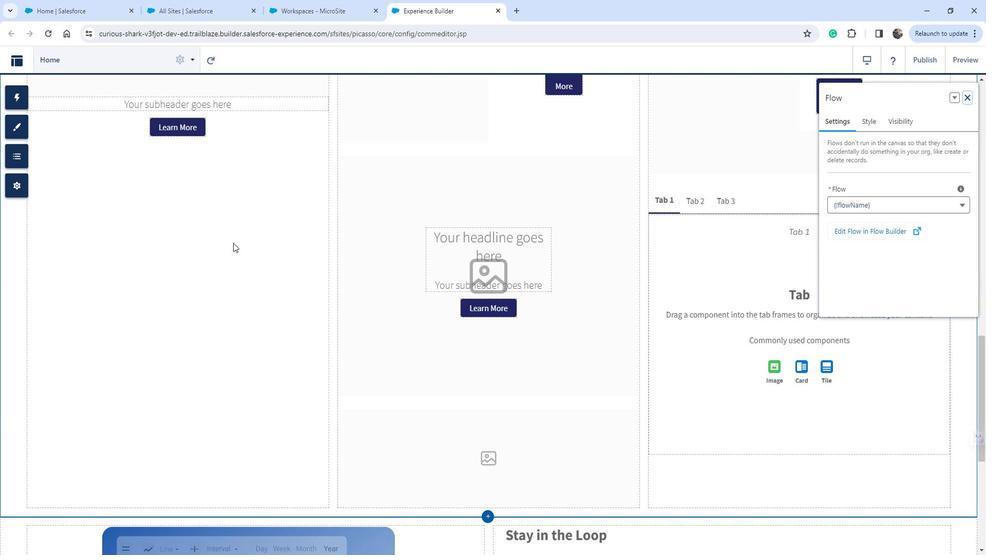 
Action: Mouse scrolled (242, 247) with delta (0, 0)
Screenshot: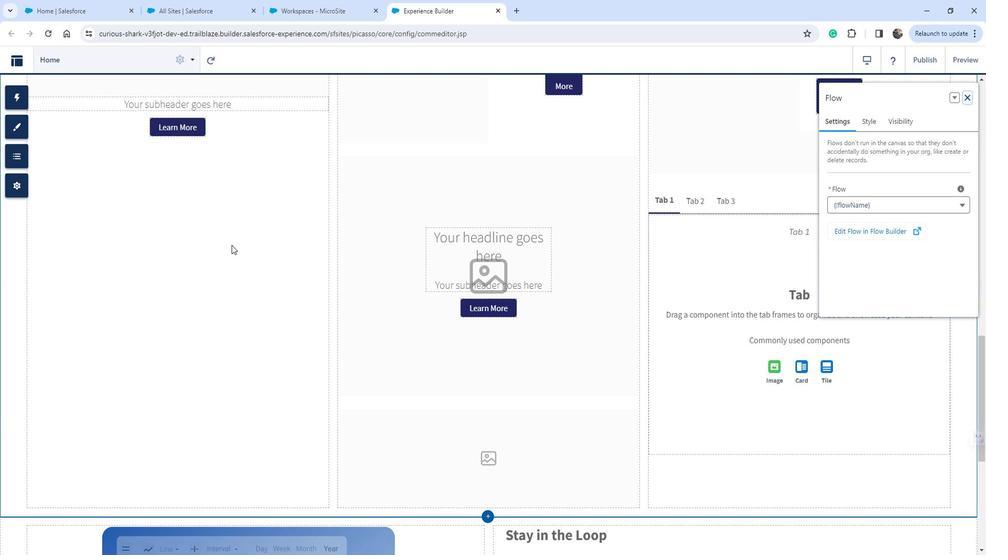 
